 Task: Create a section Expedition and in the section, add a milestone Network Segmentation in the project ArtisanBridge
Action: Mouse moved to (229, 438)
Screenshot: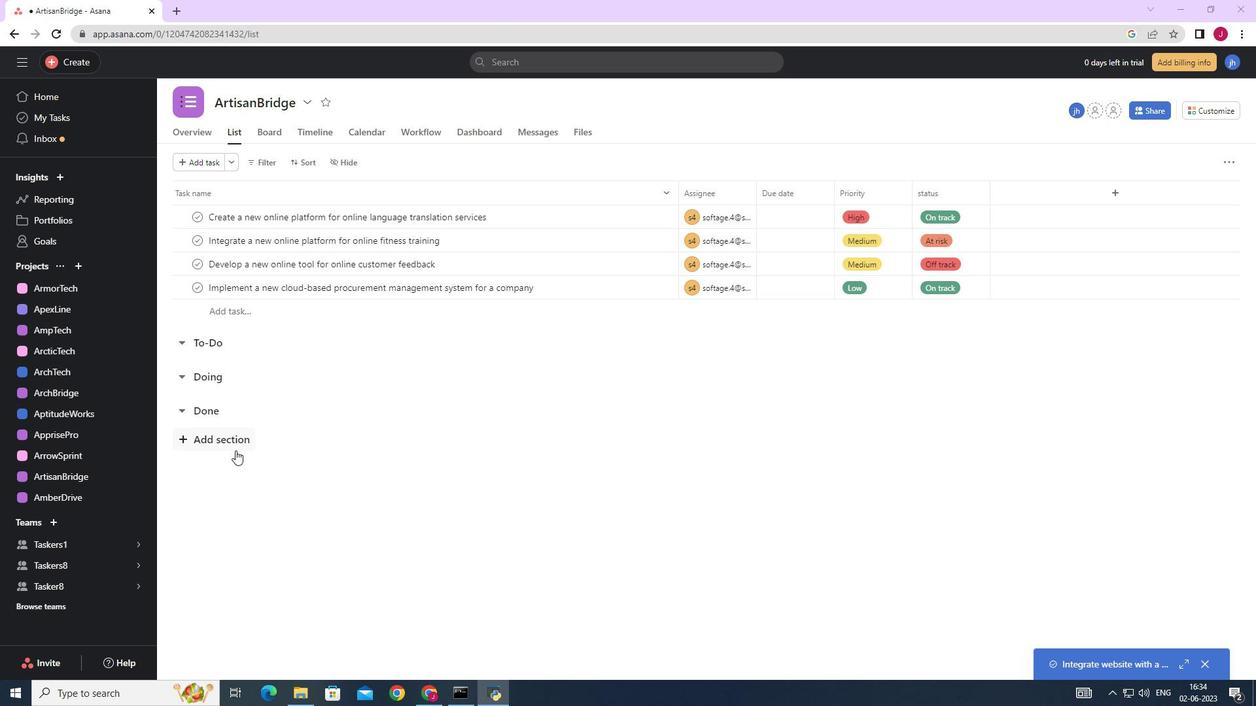 
Action: Mouse pressed left at (229, 438)
Screenshot: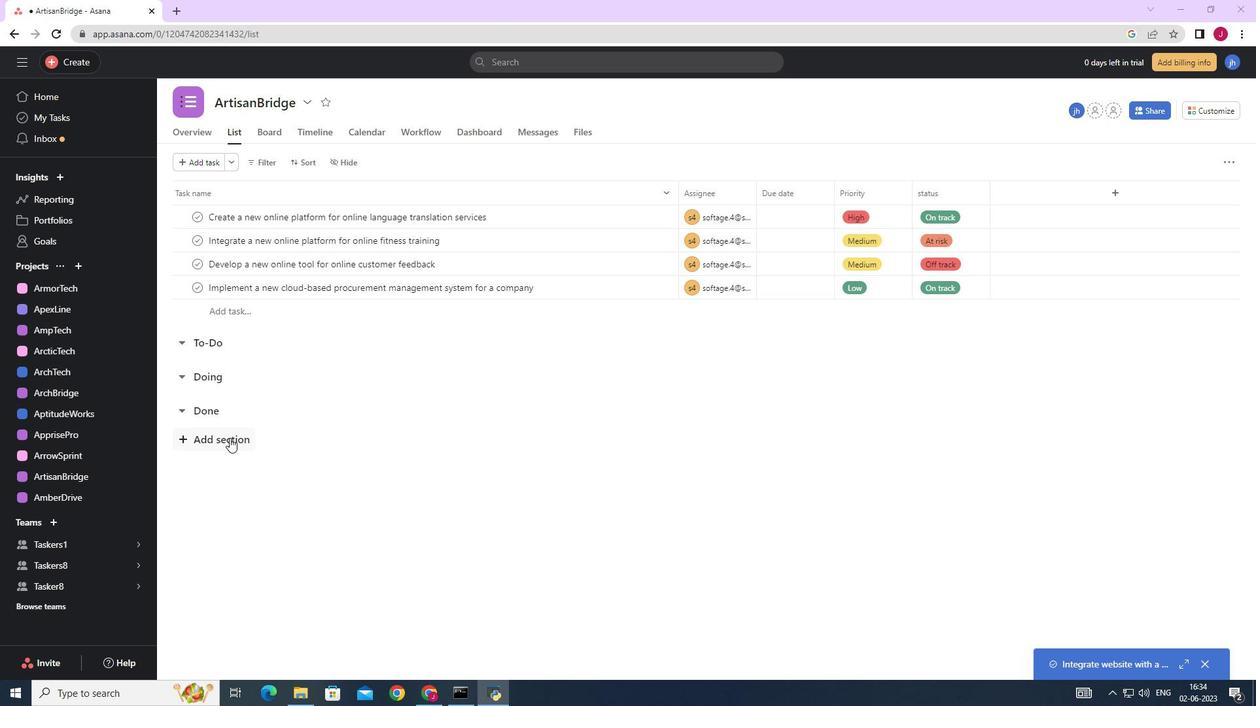 
Action: Key pressed <Key.caps_lock>E<Key.caps_lock>xpedition<Key.enter><Key.caps_lock>N<Key.caps_lock>etwork<Key.space><Key.caps_lock>S<Key.caps_lock>egmentation
Screenshot: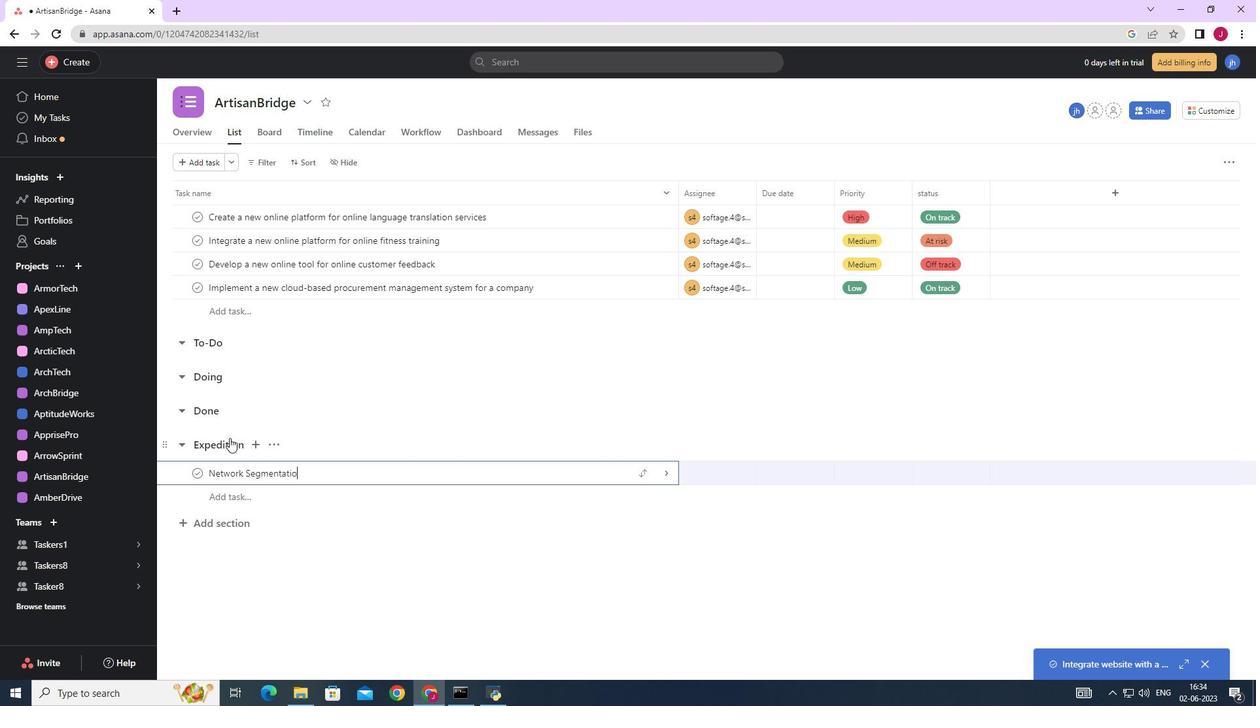 
Action: Mouse moved to (666, 470)
Screenshot: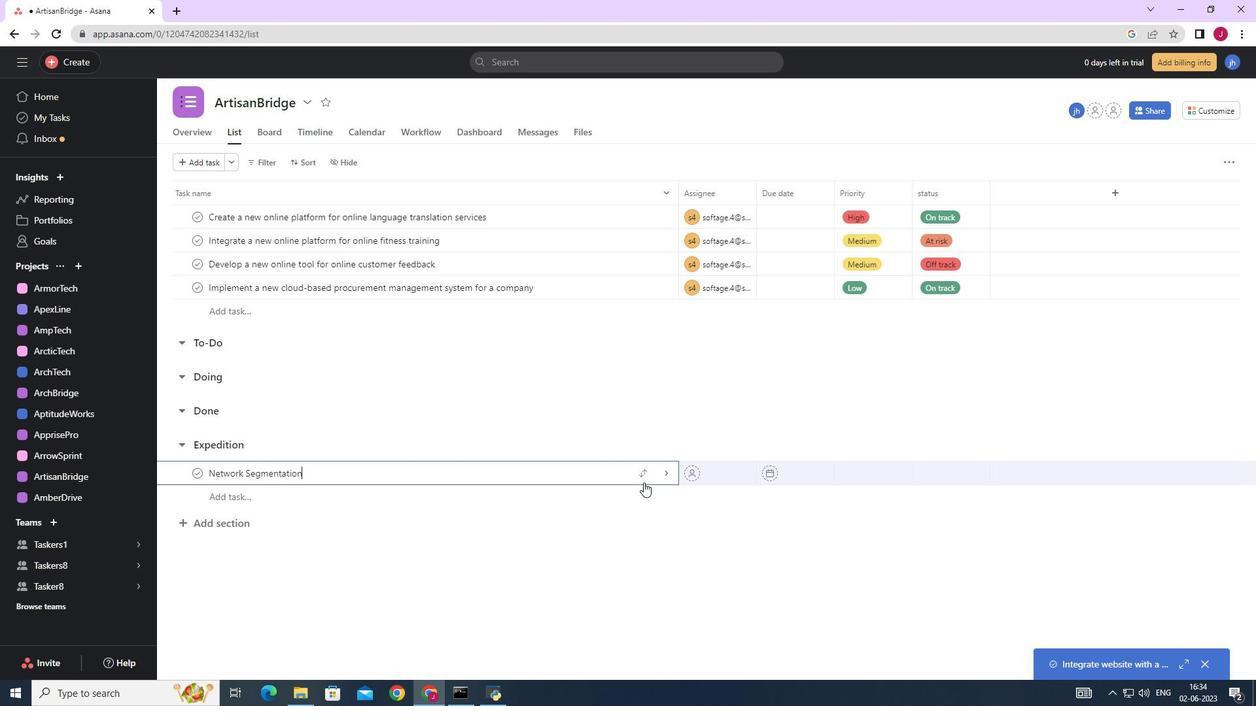 
Action: Mouse pressed left at (666, 470)
Screenshot: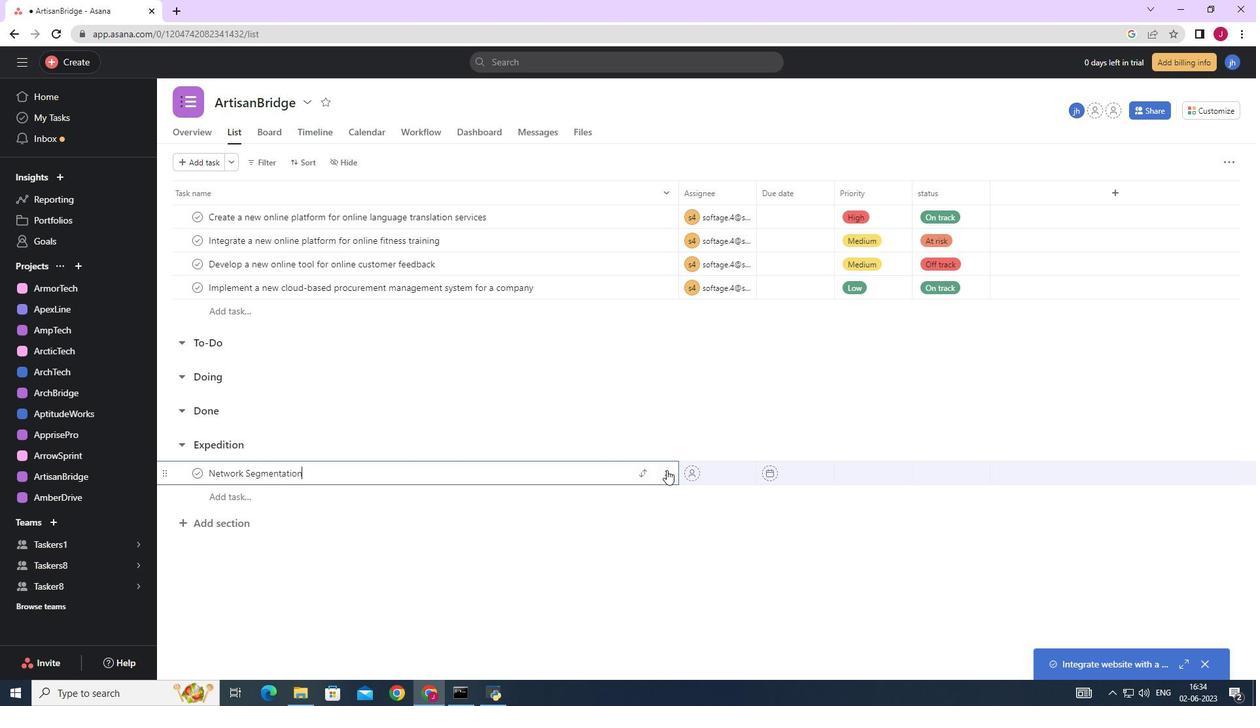 
Action: Mouse moved to (1210, 160)
Screenshot: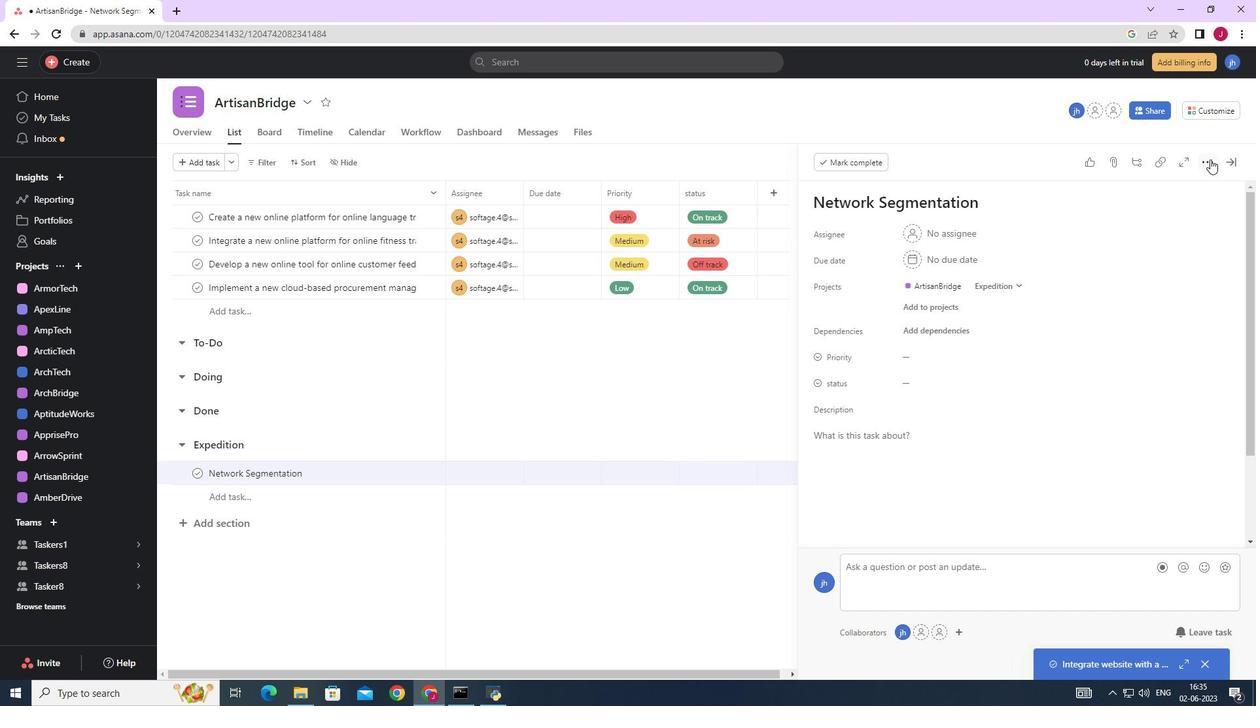 
Action: Mouse pressed left at (1210, 160)
Screenshot: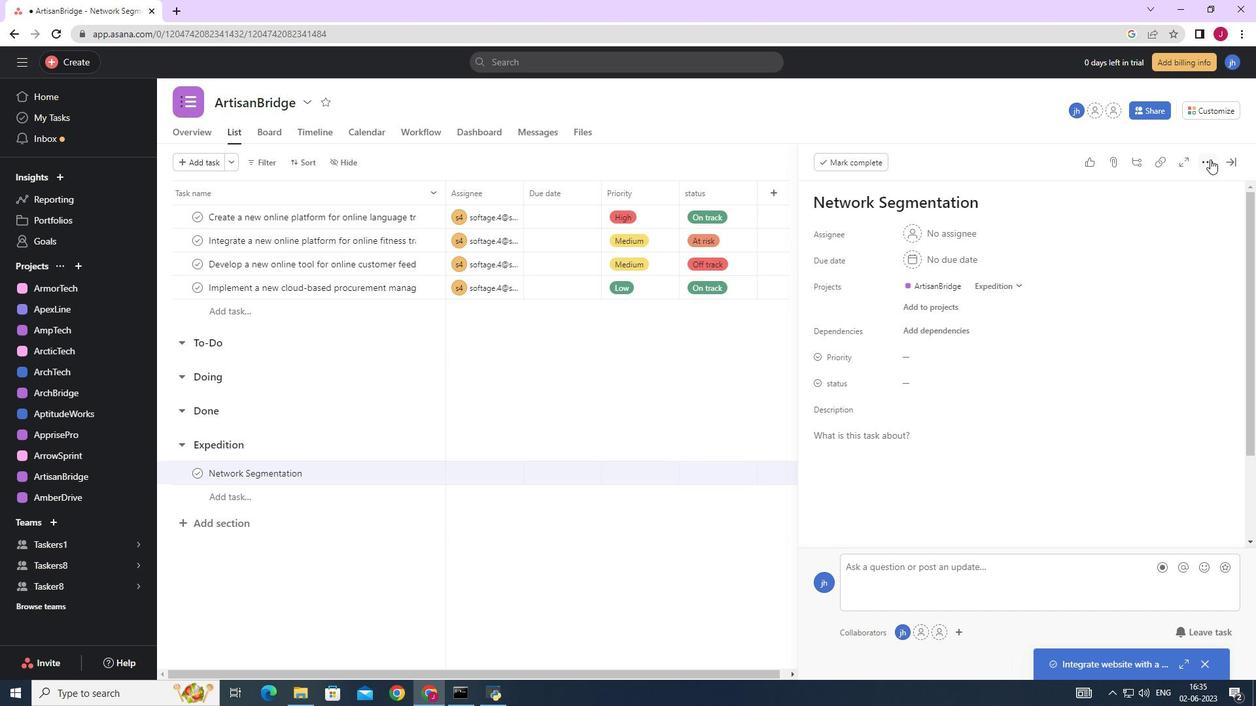 
Action: Mouse moved to (1090, 208)
Screenshot: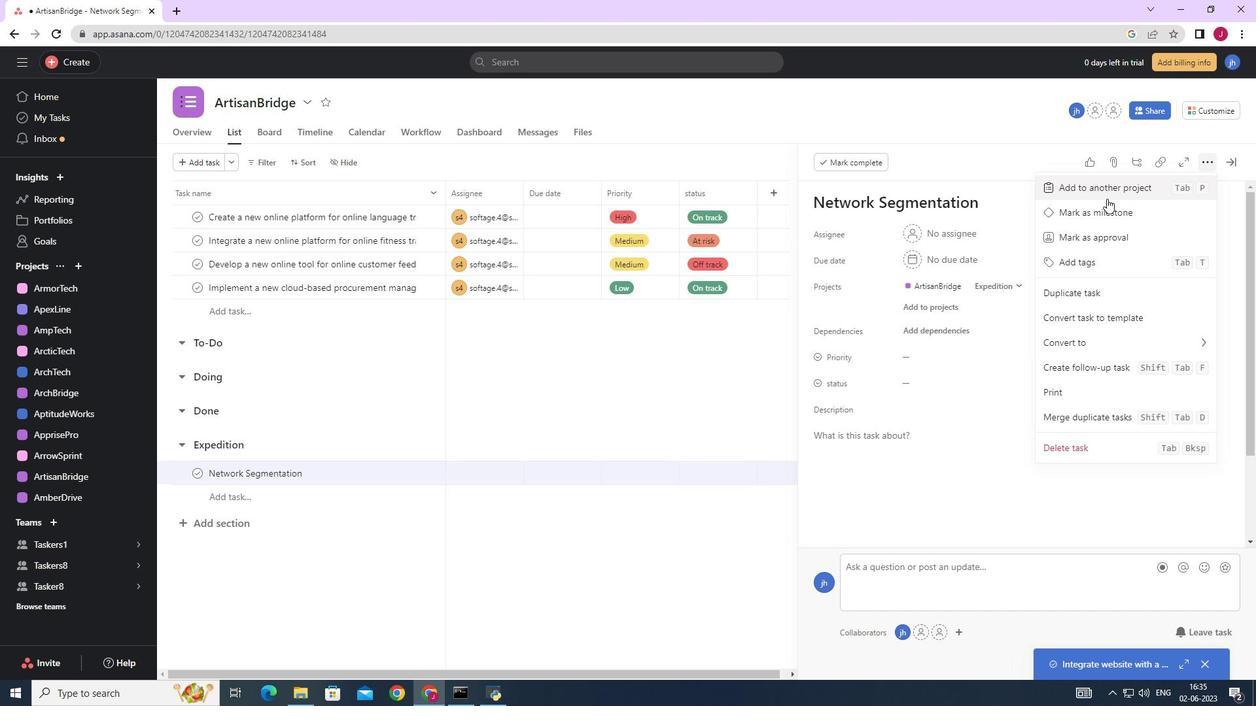 
Action: Mouse pressed left at (1090, 208)
Screenshot: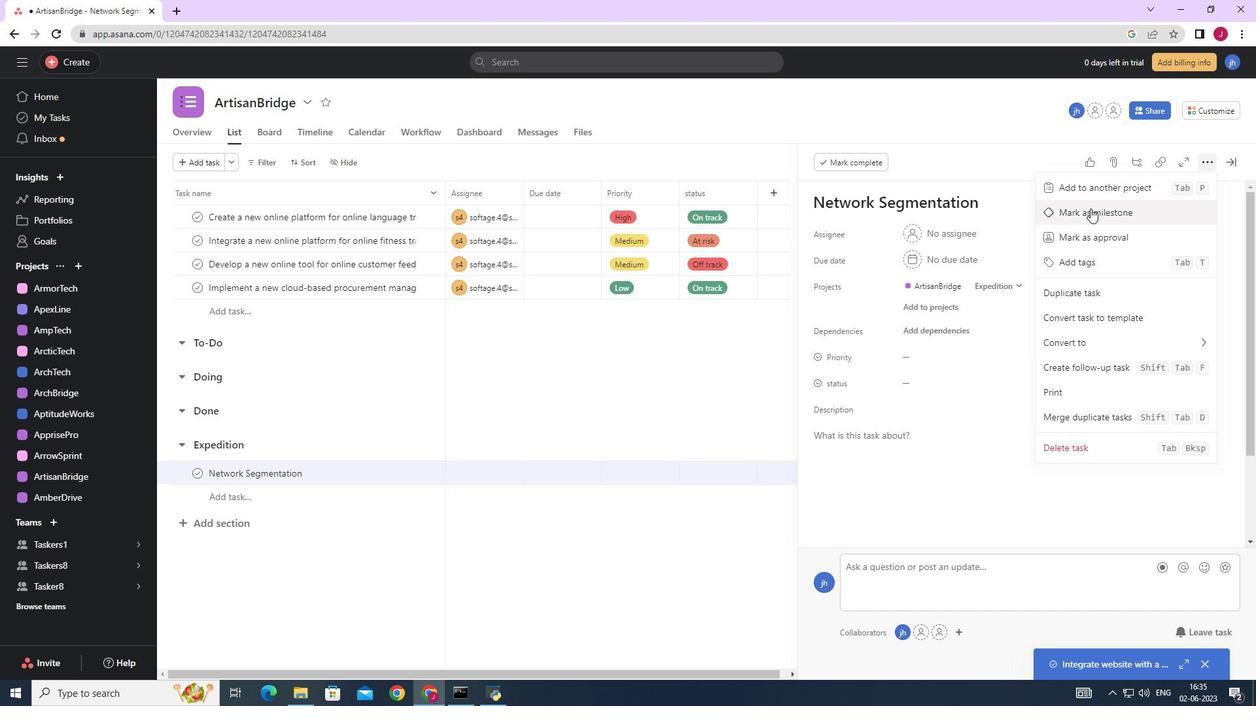 
Action: Mouse moved to (1230, 162)
Screenshot: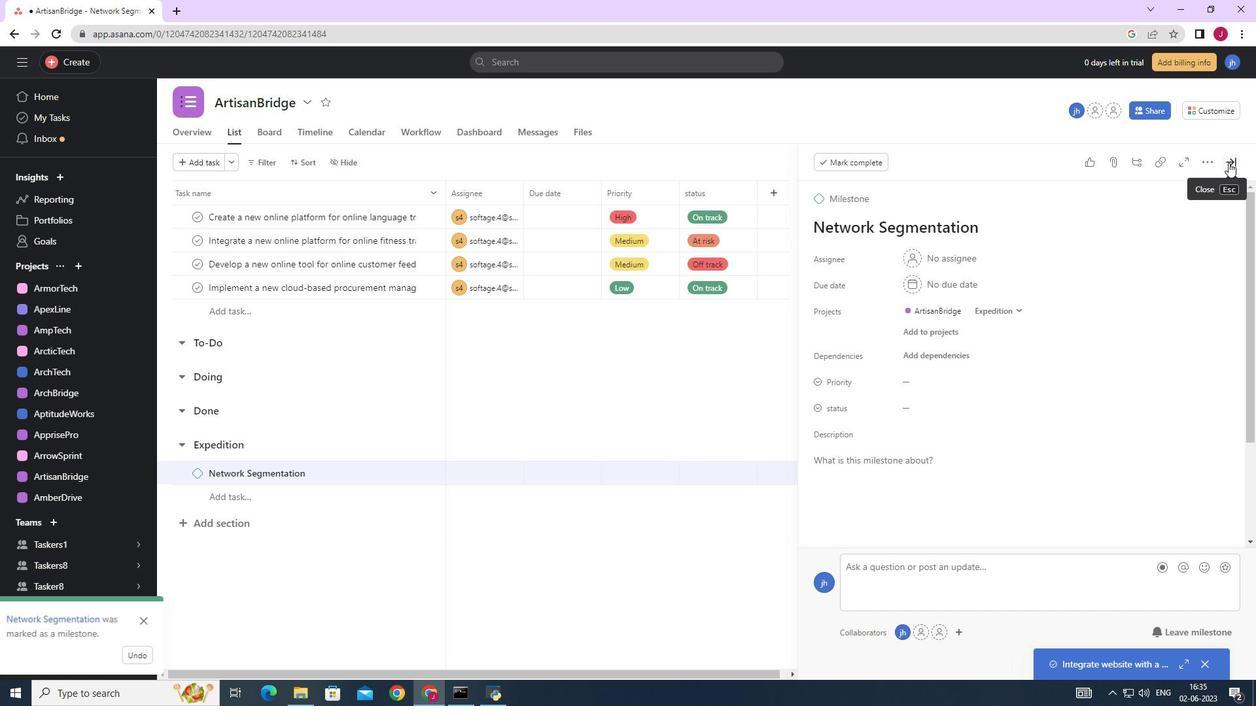 
Action: Mouse pressed left at (1230, 162)
Screenshot: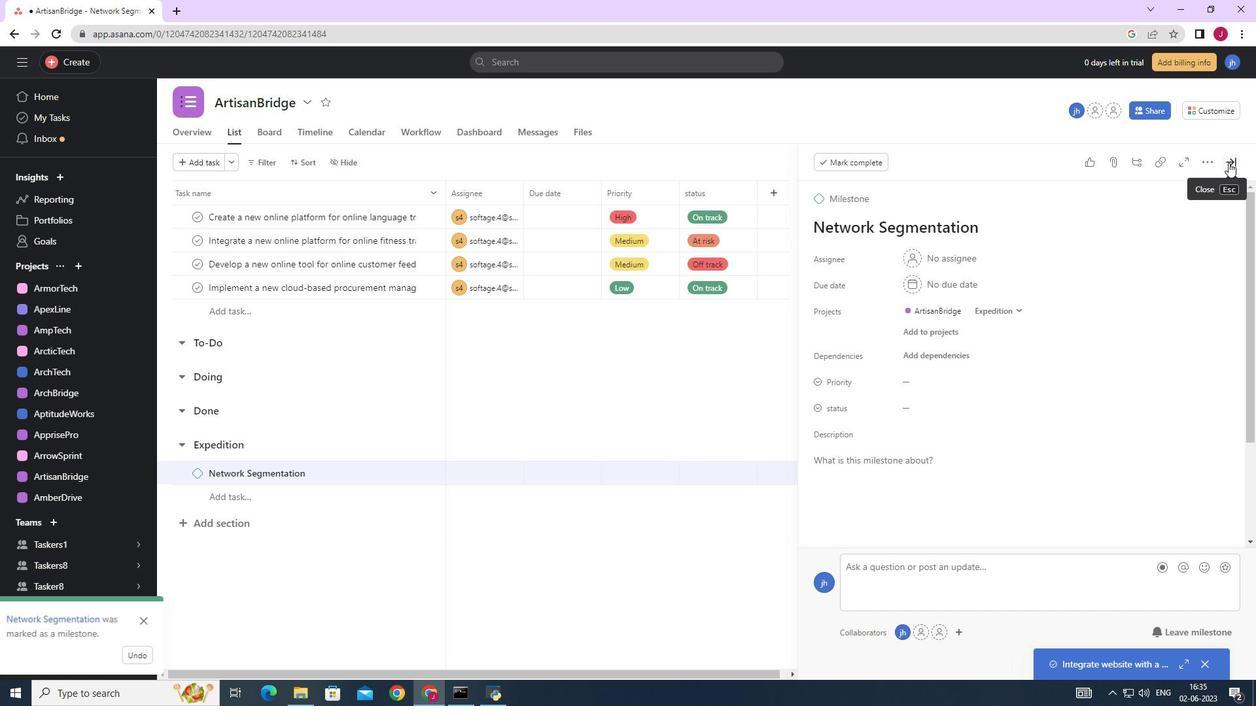 
Action: Mouse moved to (1222, 162)
Screenshot: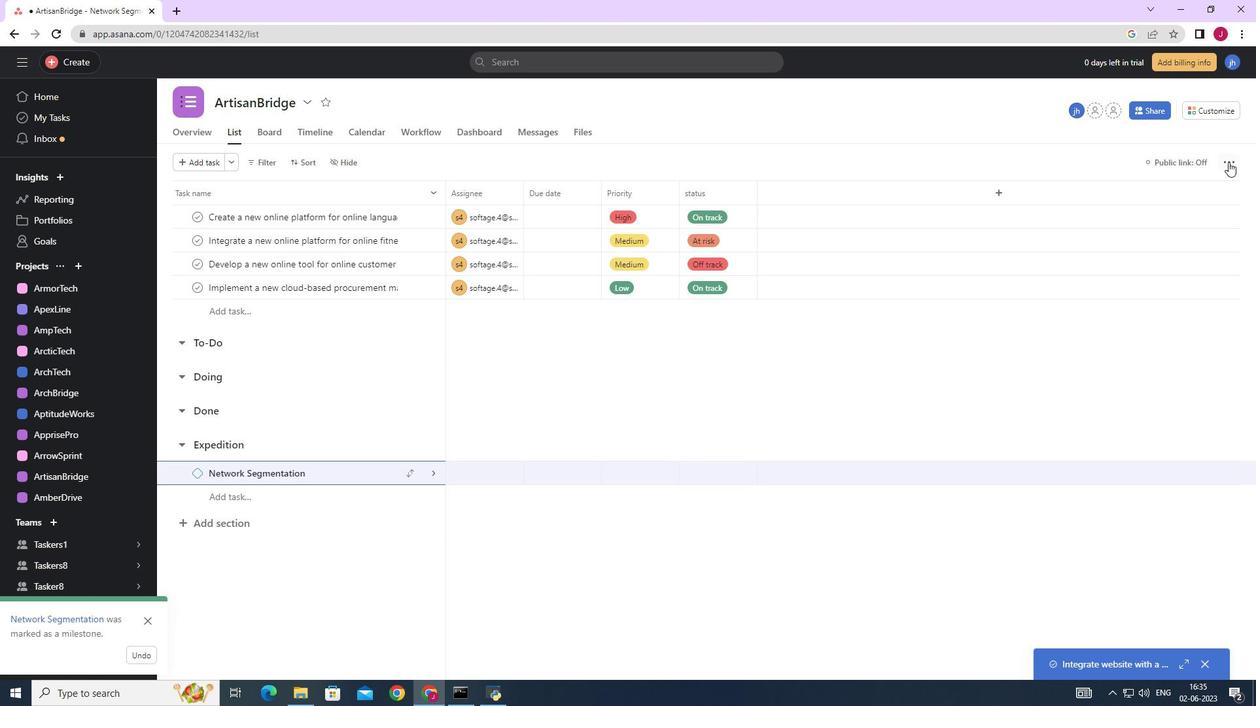 
